 Task: Use the formula "QUARTILE" in spreadsheet "Project portfolio".
Action: Key pressed '='
Screenshot: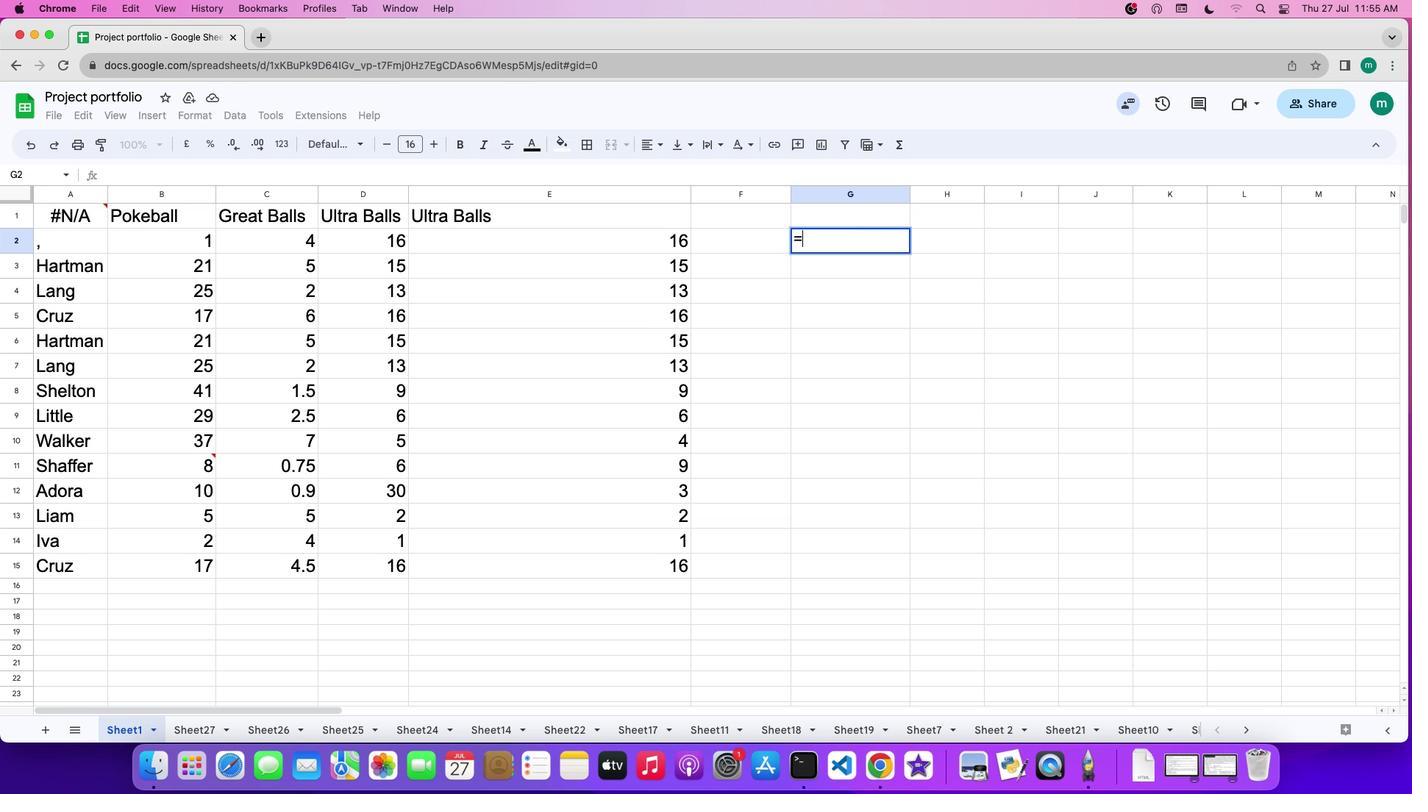
Action: Mouse moved to (900, 141)
Screenshot: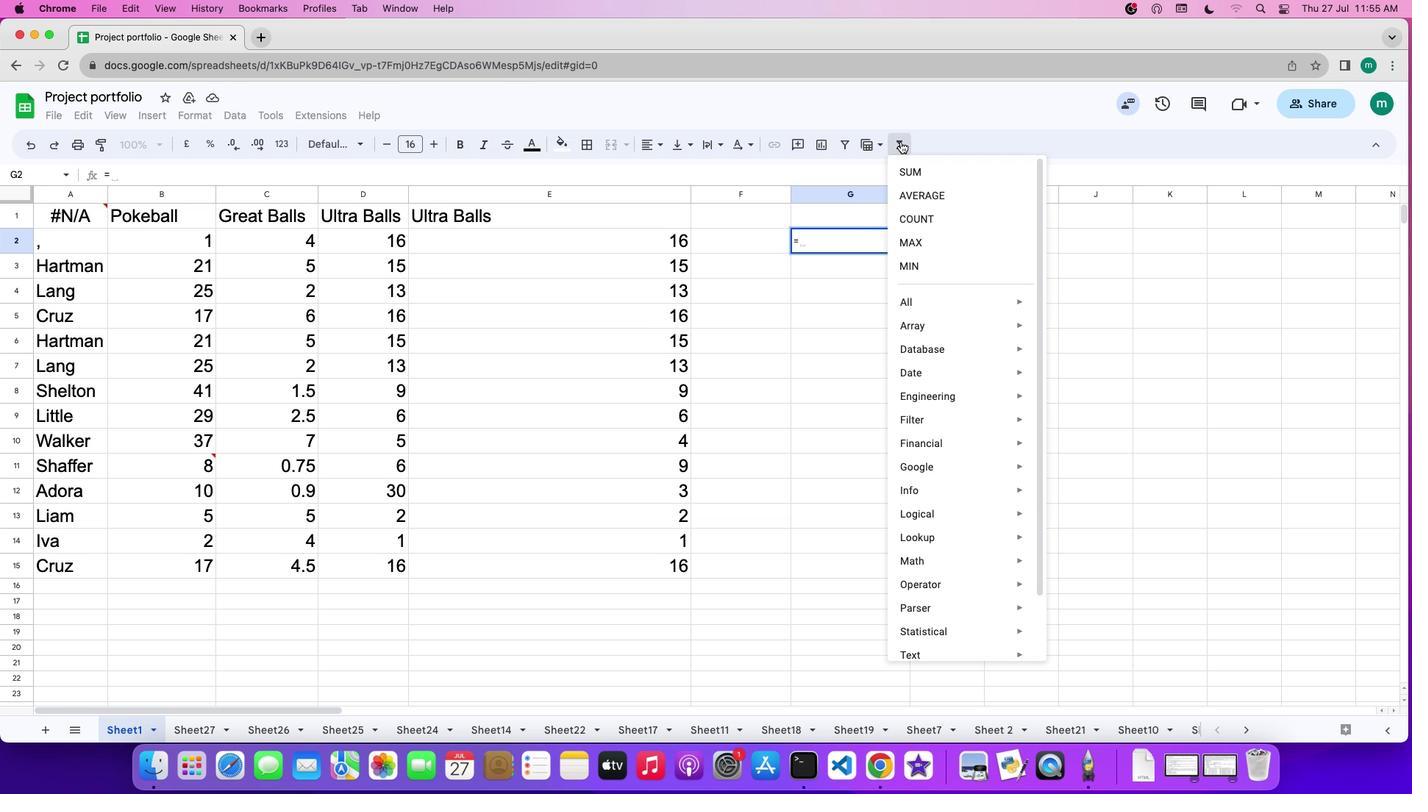 
Action: Mouse pressed left at (900, 141)
Screenshot: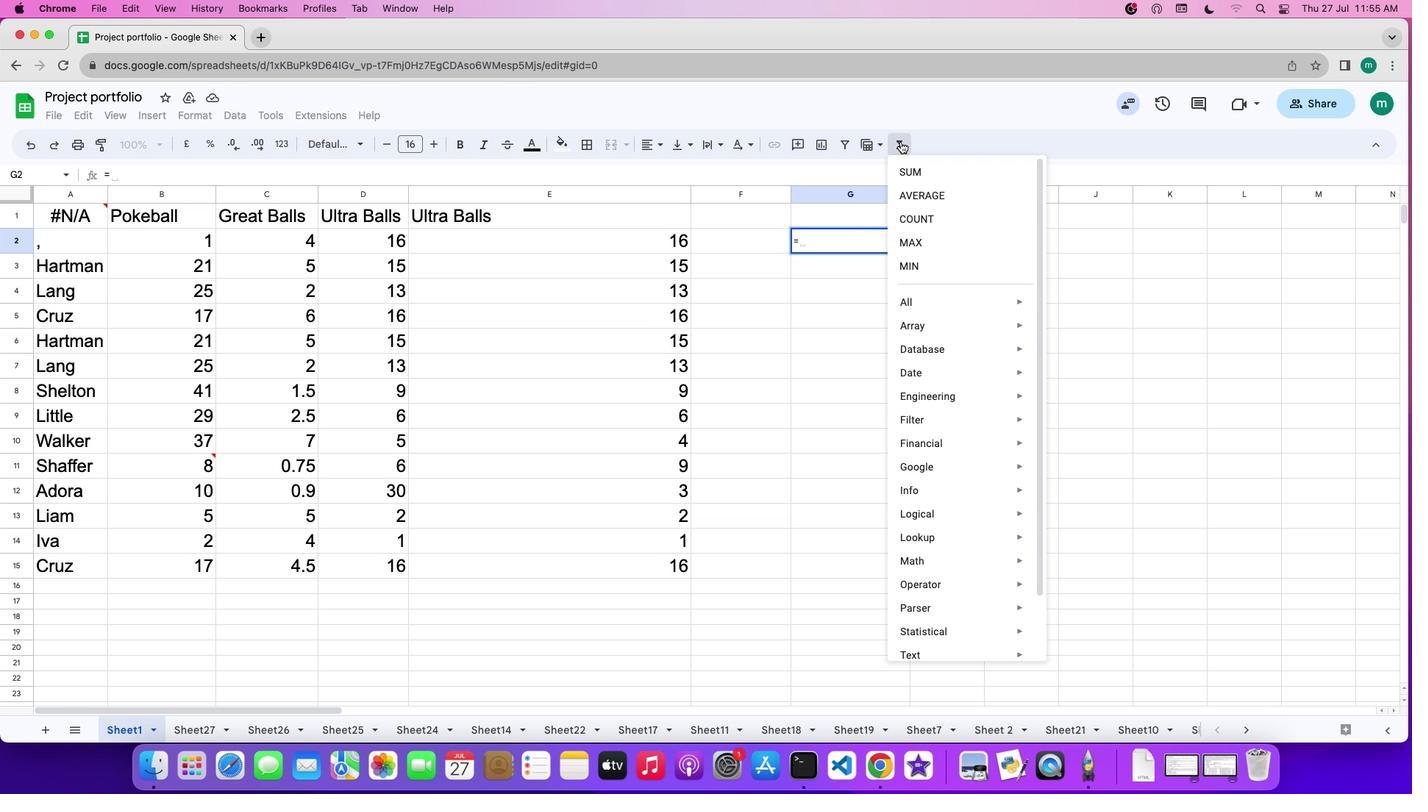 
Action: Mouse moved to (1096, 677)
Screenshot: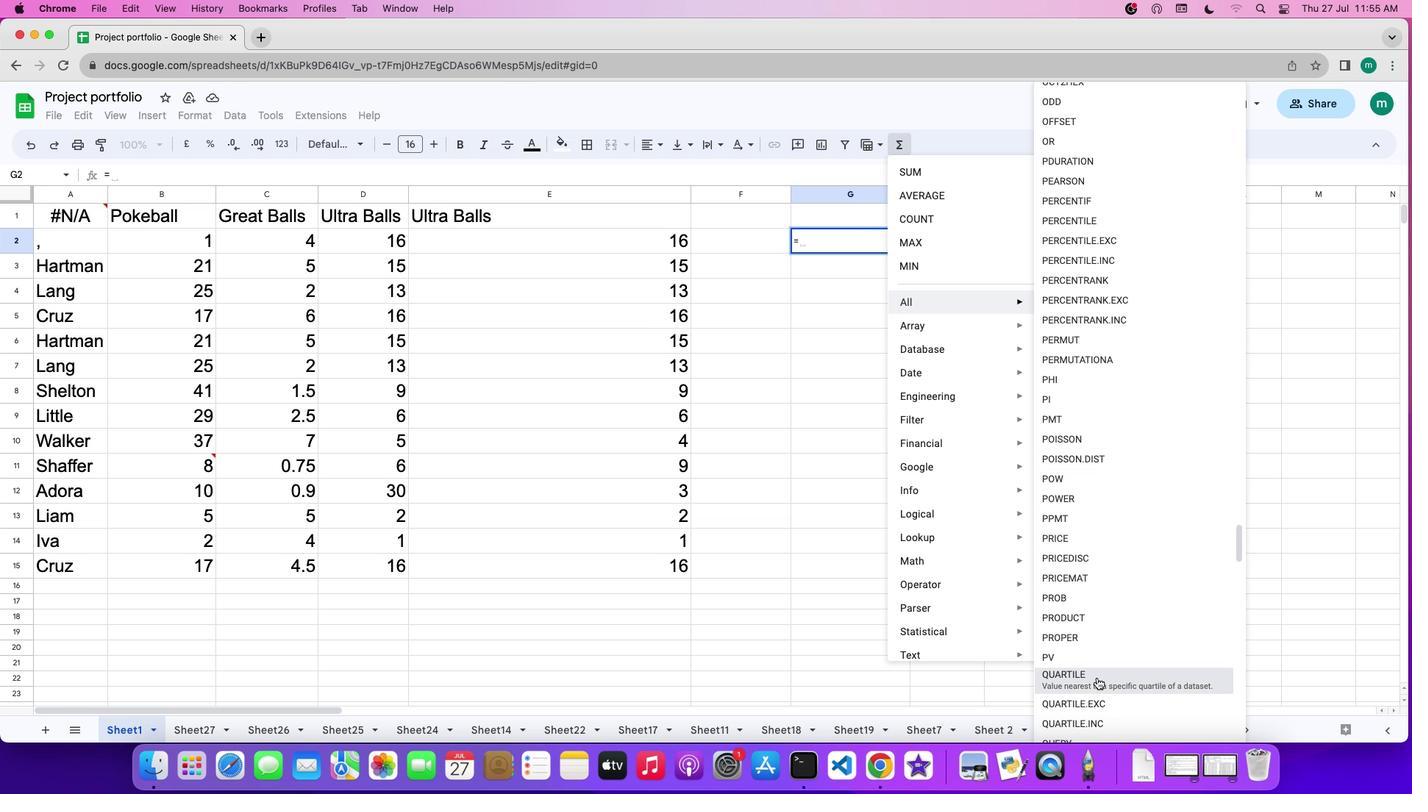 
Action: Mouse pressed left at (1096, 677)
Screenshot: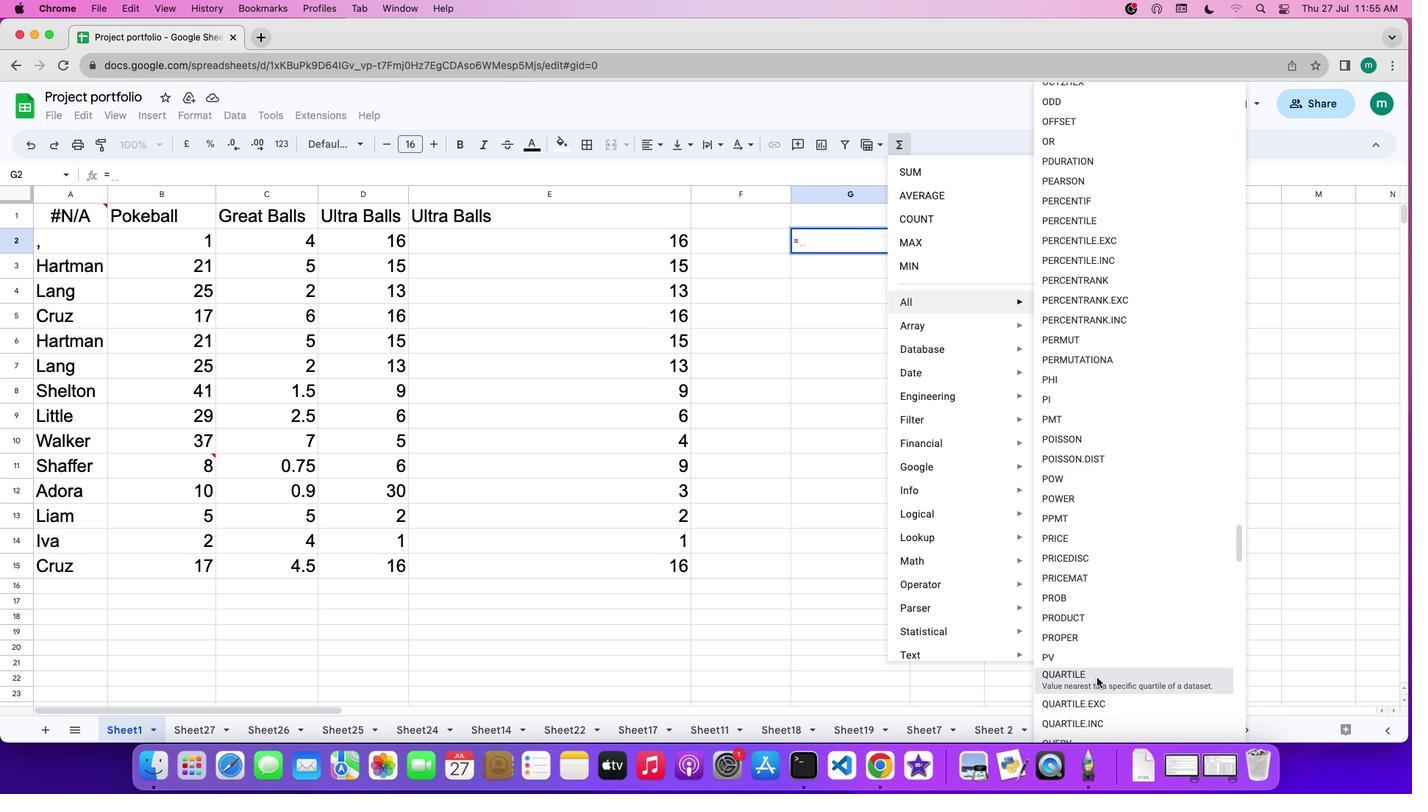 
Action: Mouse moved to (180, 243)
Screenshot: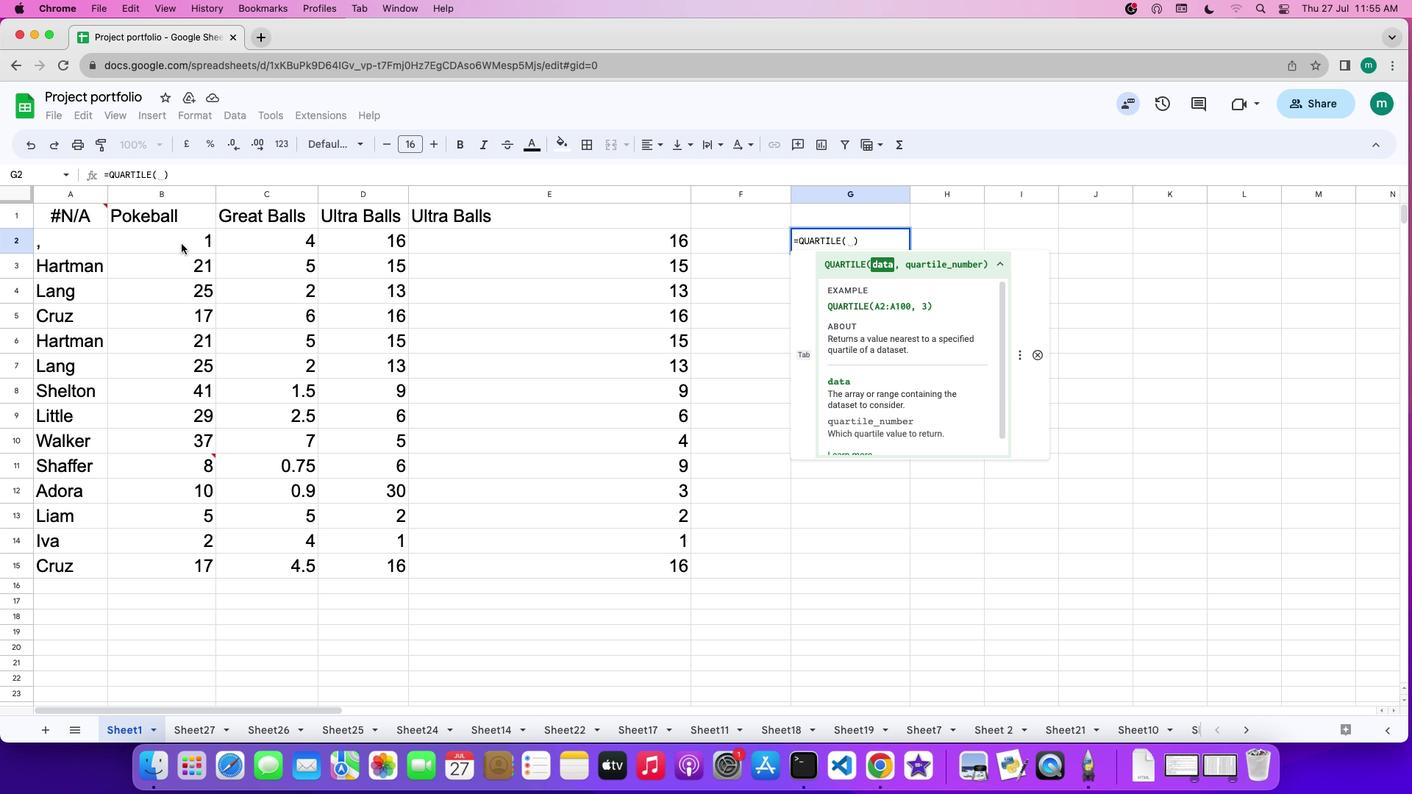
Action: Mouse pressed left at (180, 243)
Screenshot: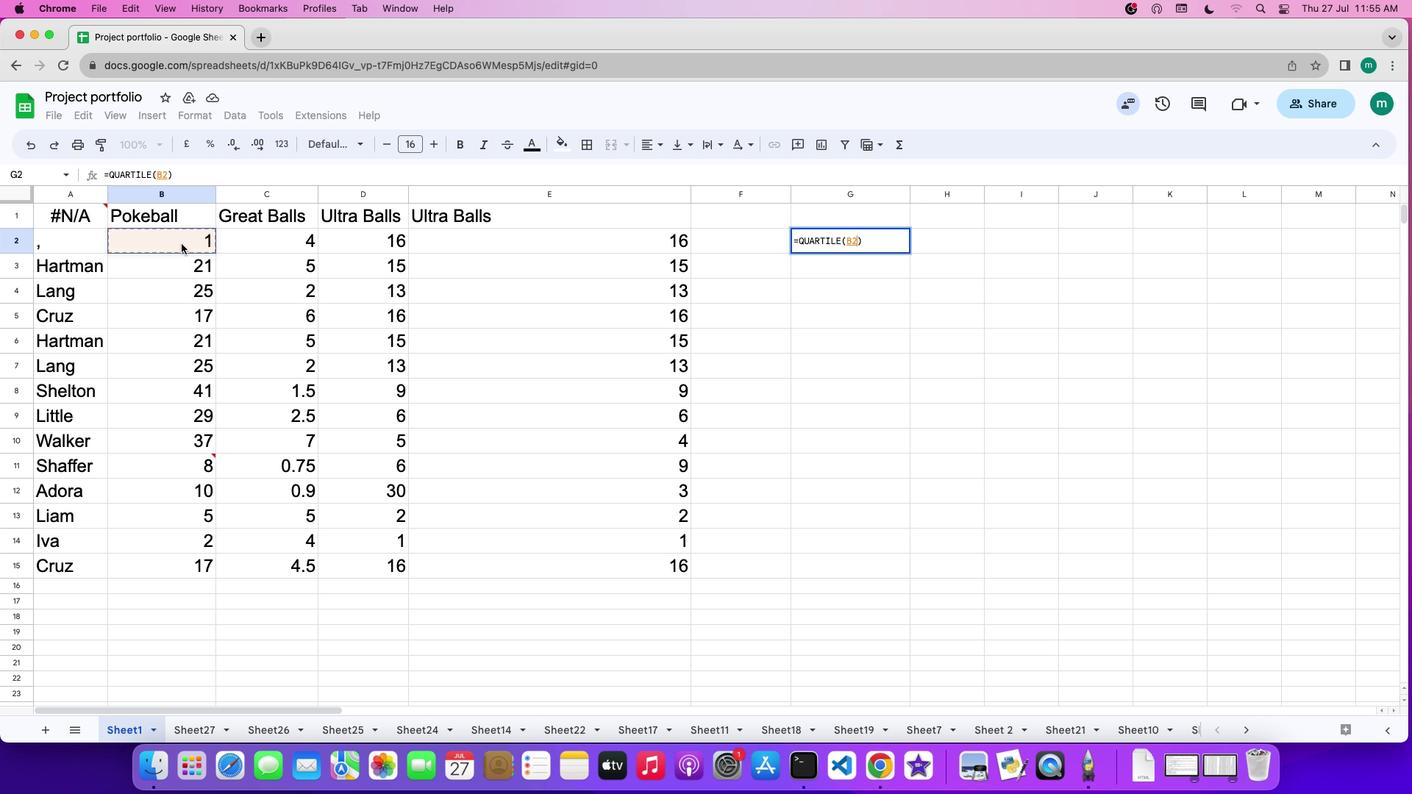 
Action: Mouse moved to (279, 549)
Screenshot: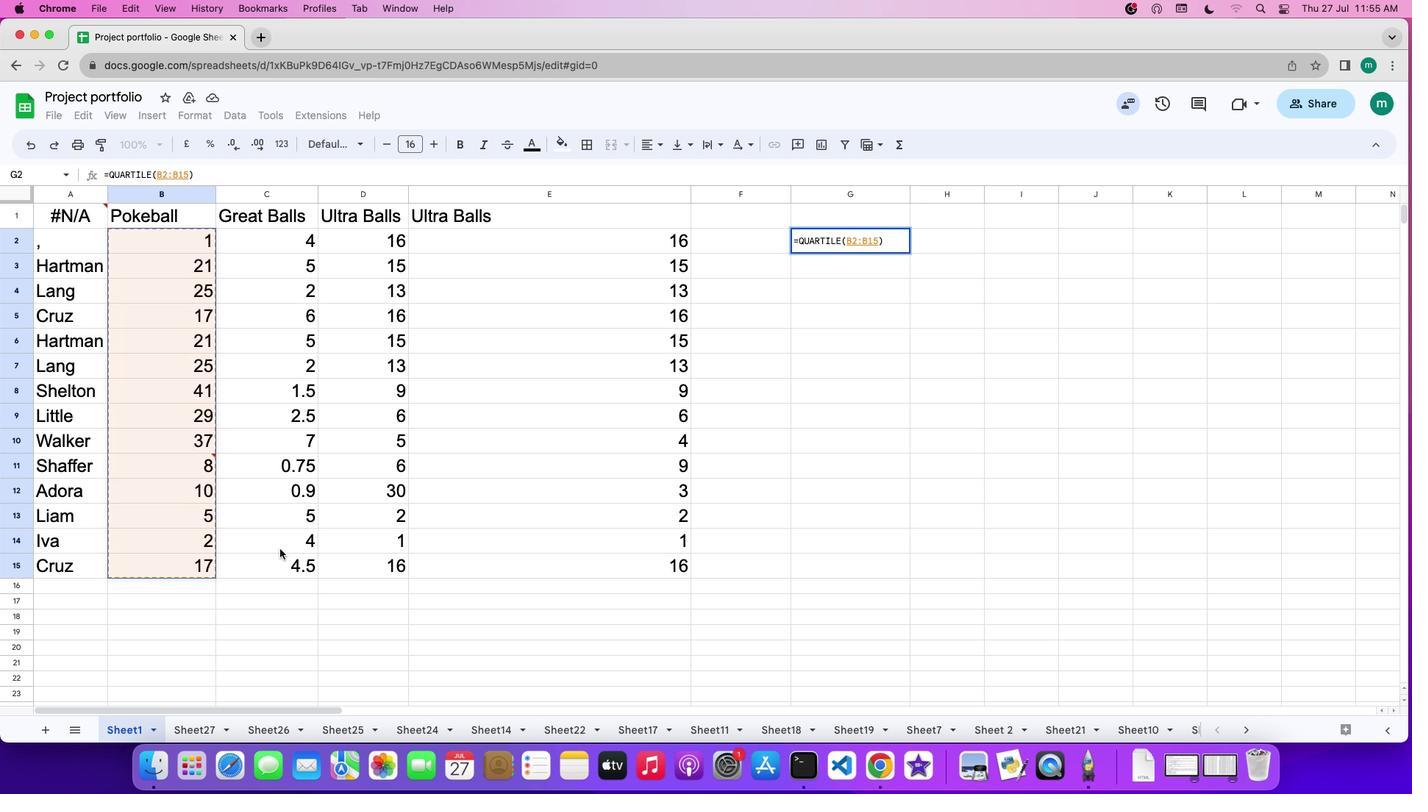 
Action: Key pressed ',''3'Key.enter
Screenshot: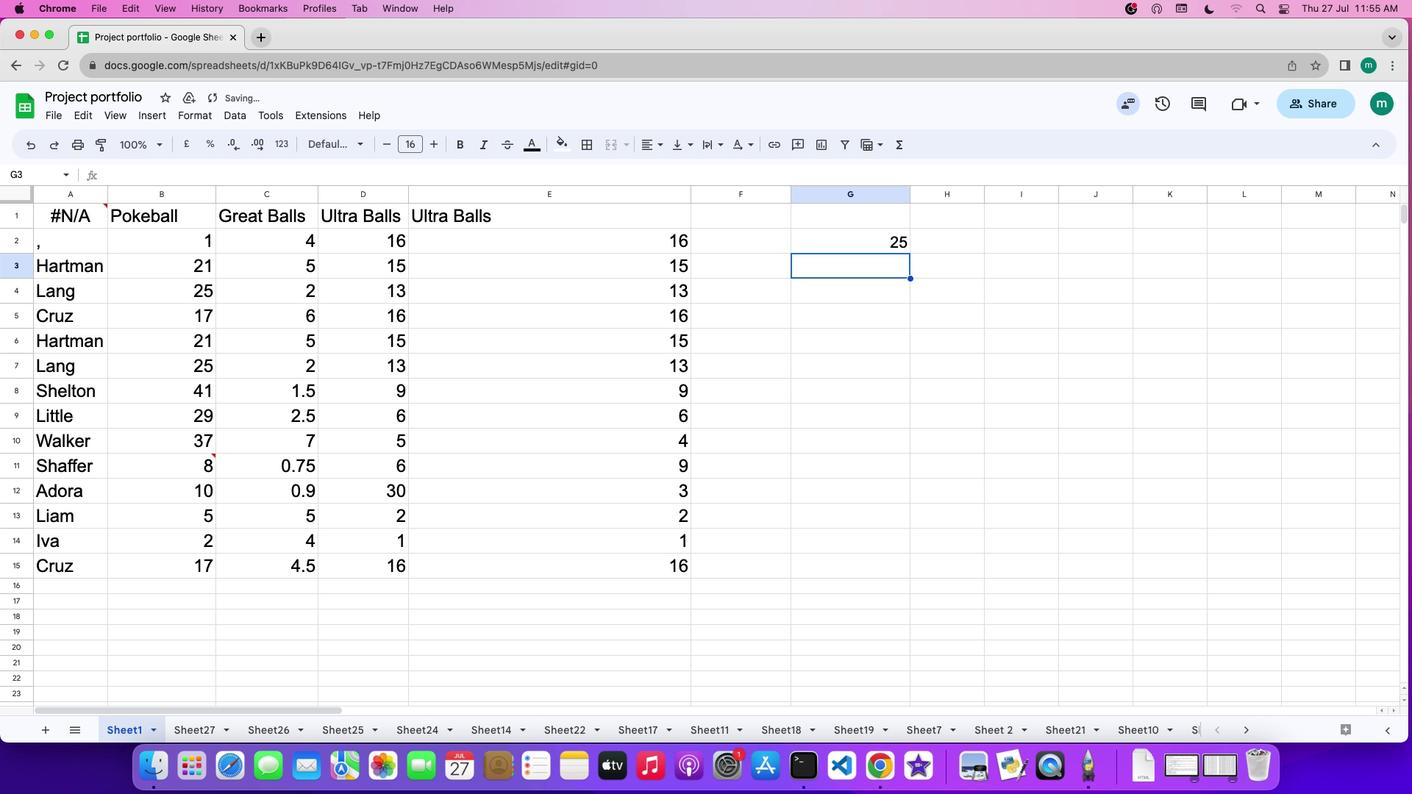 
